 Task: Create a due date automation trigger when advanced on, on the tuesday after a card is due add content with a name containing resume at 11:00 AM.
Action: Mouse moved to (1180, 89)
Screenshot: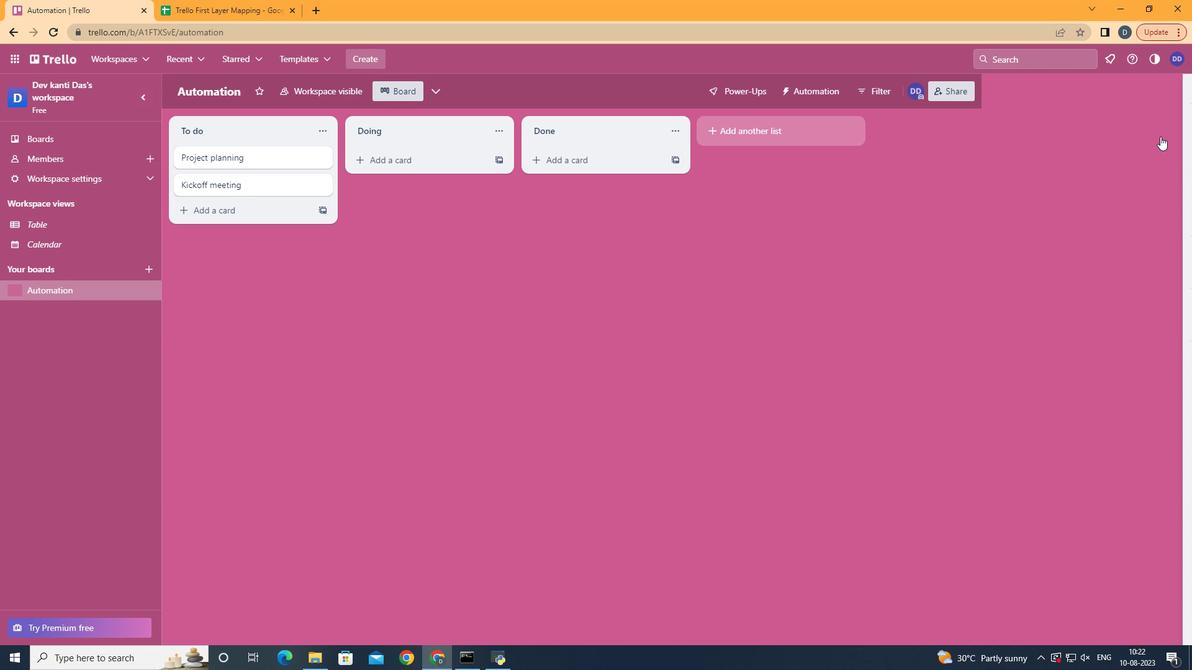 
Action: Mouse pressed left at (1180, 89)
Screenshot: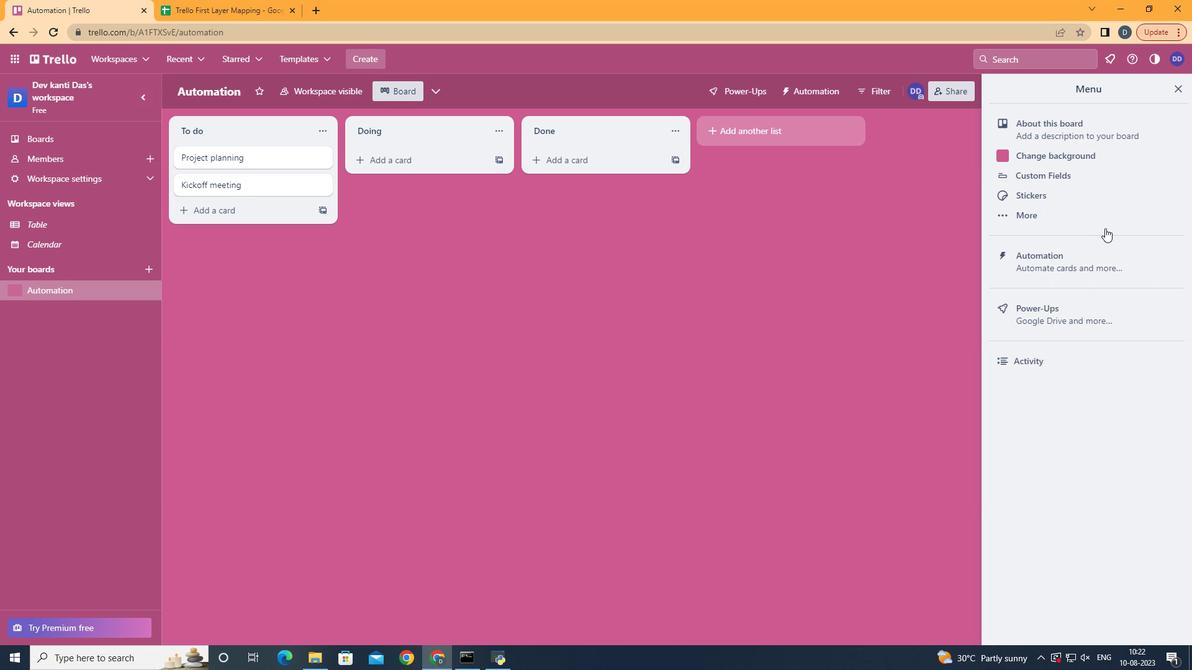 
Action: Mouse moved to (1067, 272)
Screenshot: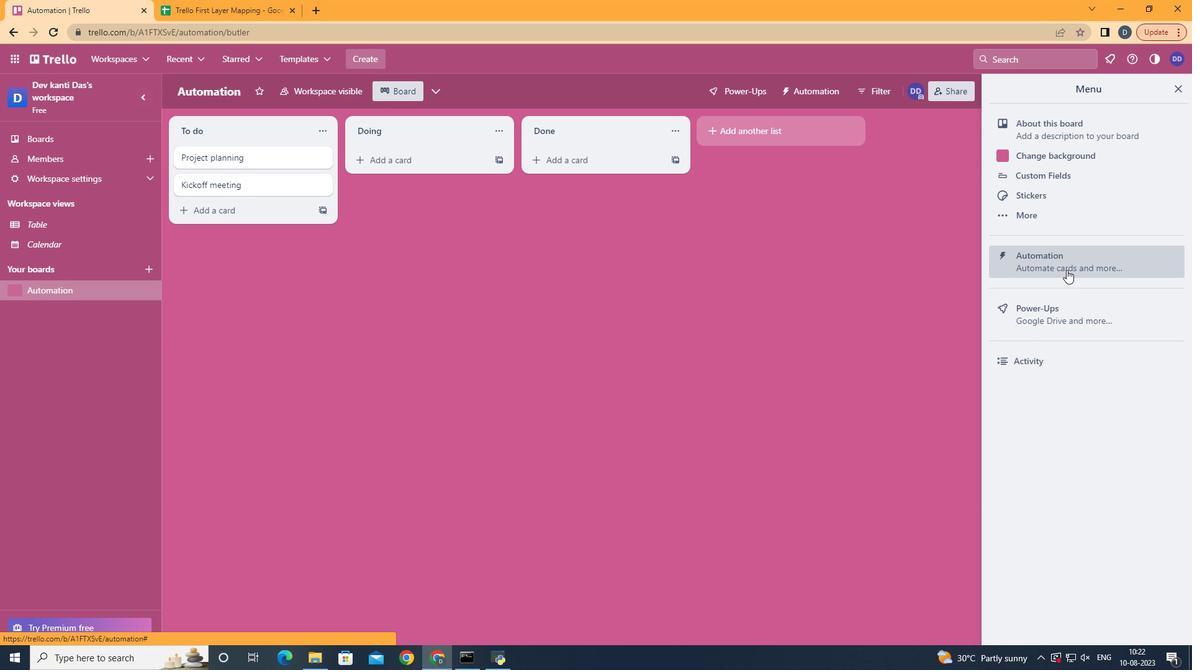 
Action: Mouse pressed left at (1067, 272)
Screenshot: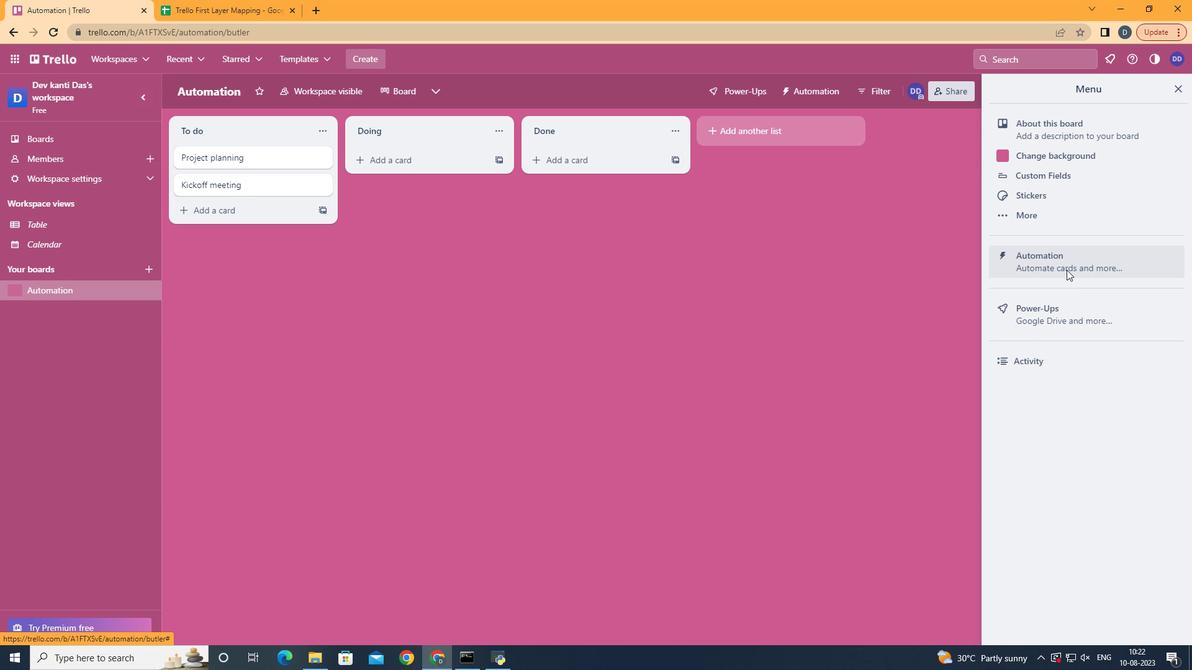 
Action: Mouse moved to (224, 252)
Screenshot: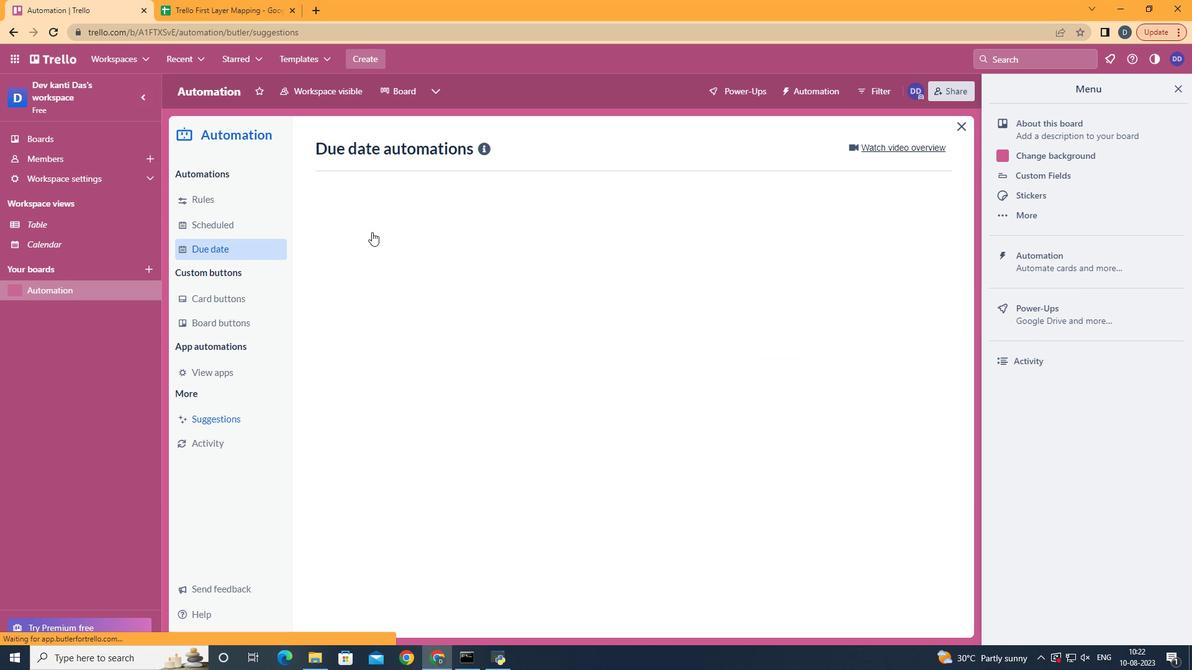 
Action: Mouse pressed left at (224, 252)
Screenshot: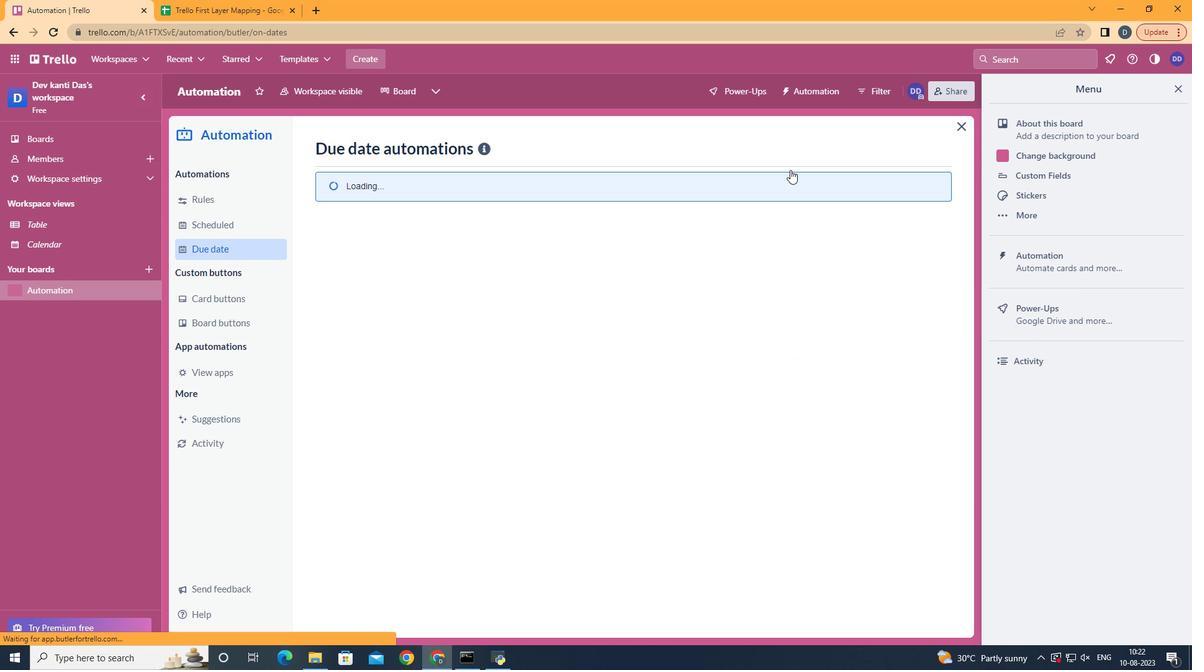
Action: Mouse moved to (887, 149)
Screenshot: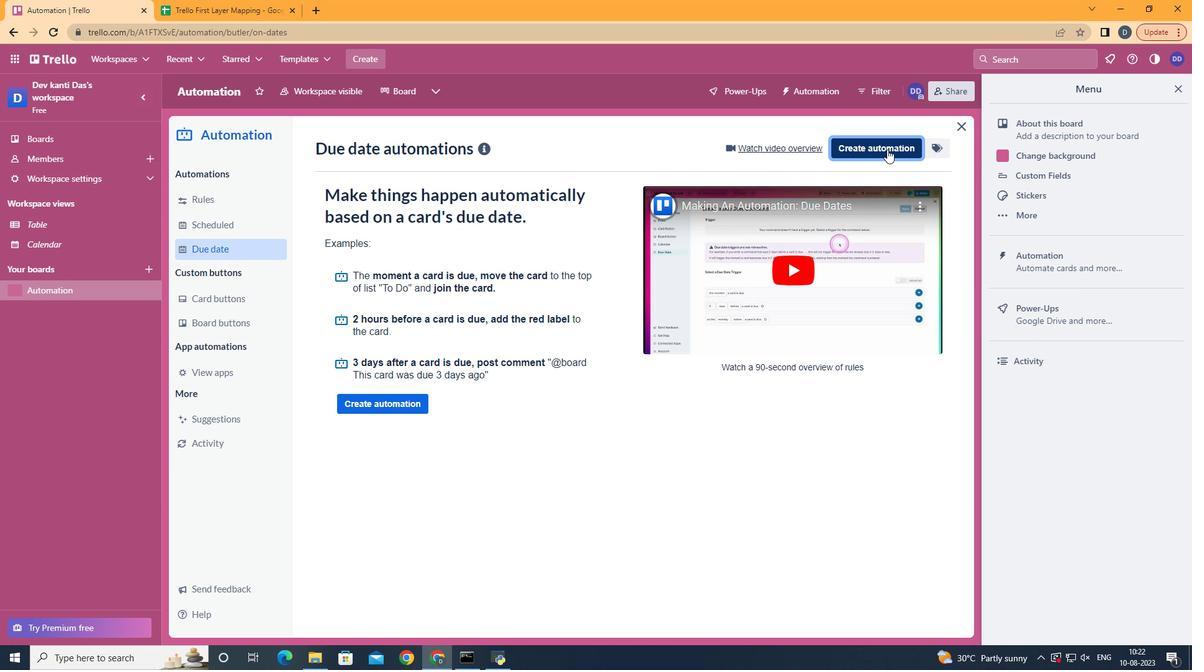 
Action: Mouse pressed left at (887, 149)
Screenshot: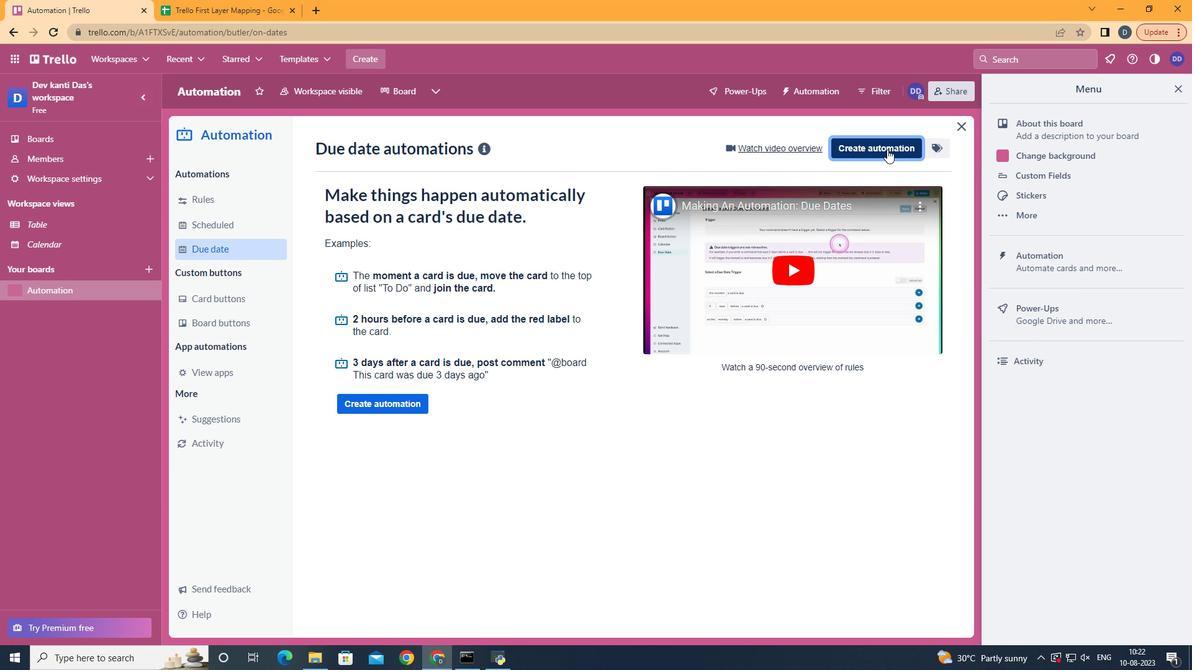 
Action: Mouse moved to (654, 268)
Screenshot: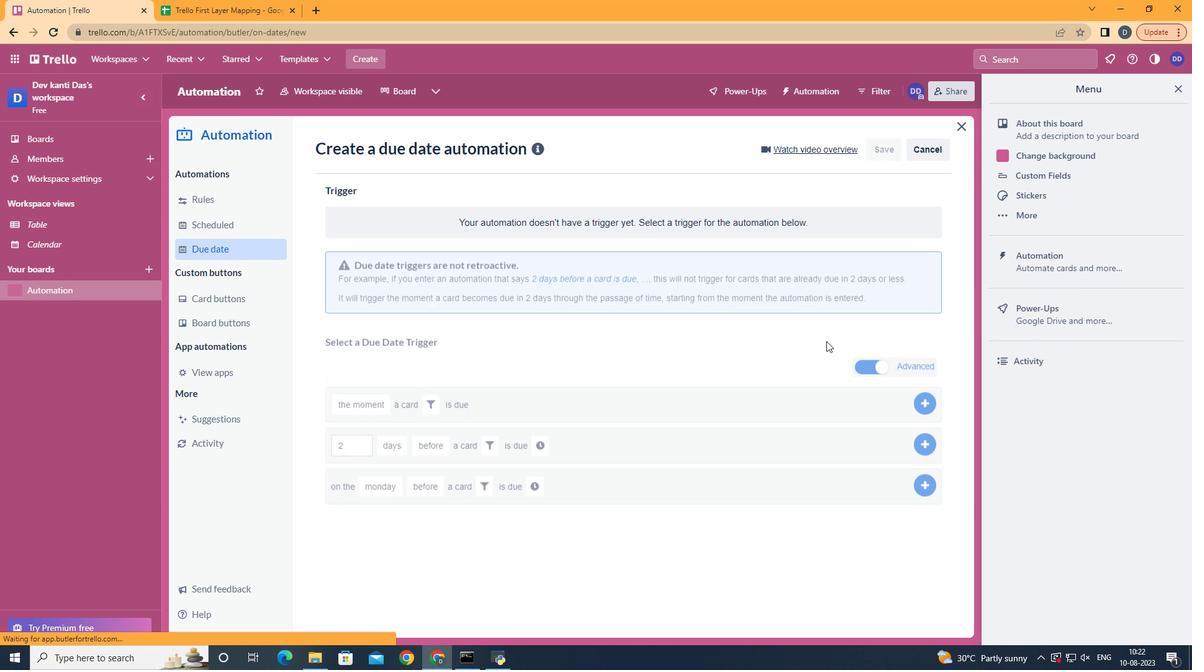 
Action: Mouse pressed left at (654, 268)
Screenshot: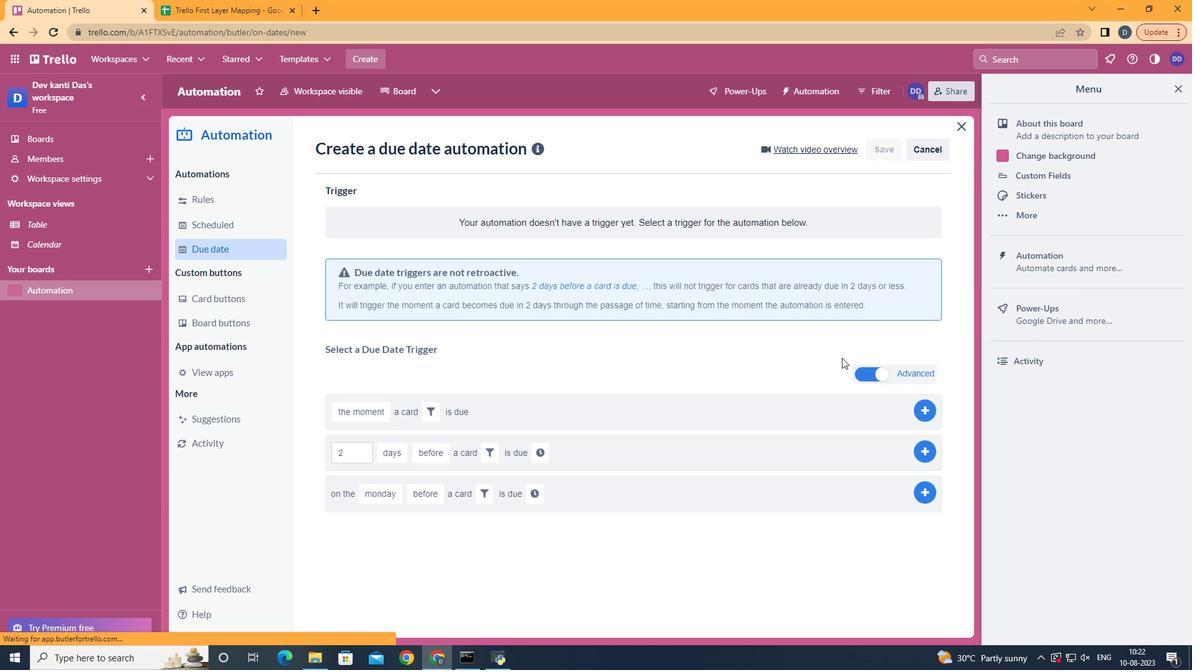 
Action: Mouse moved to (402, 354)
Screenshot: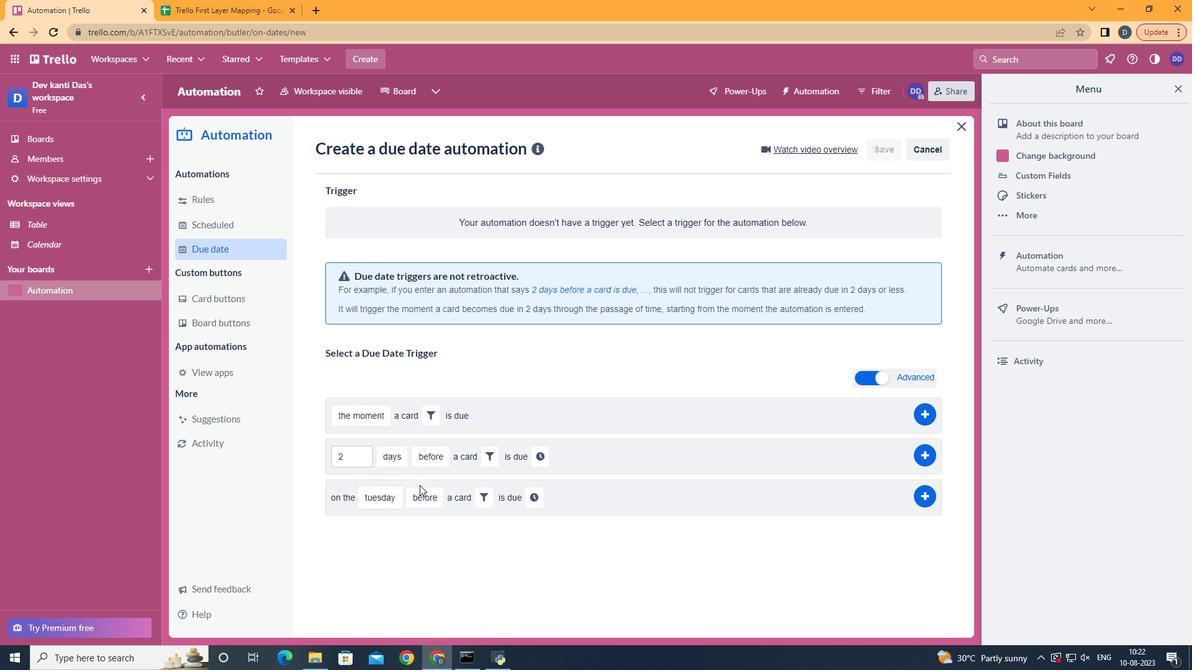 
Action: Mouse pressed left at (402, 354)
Screenshot: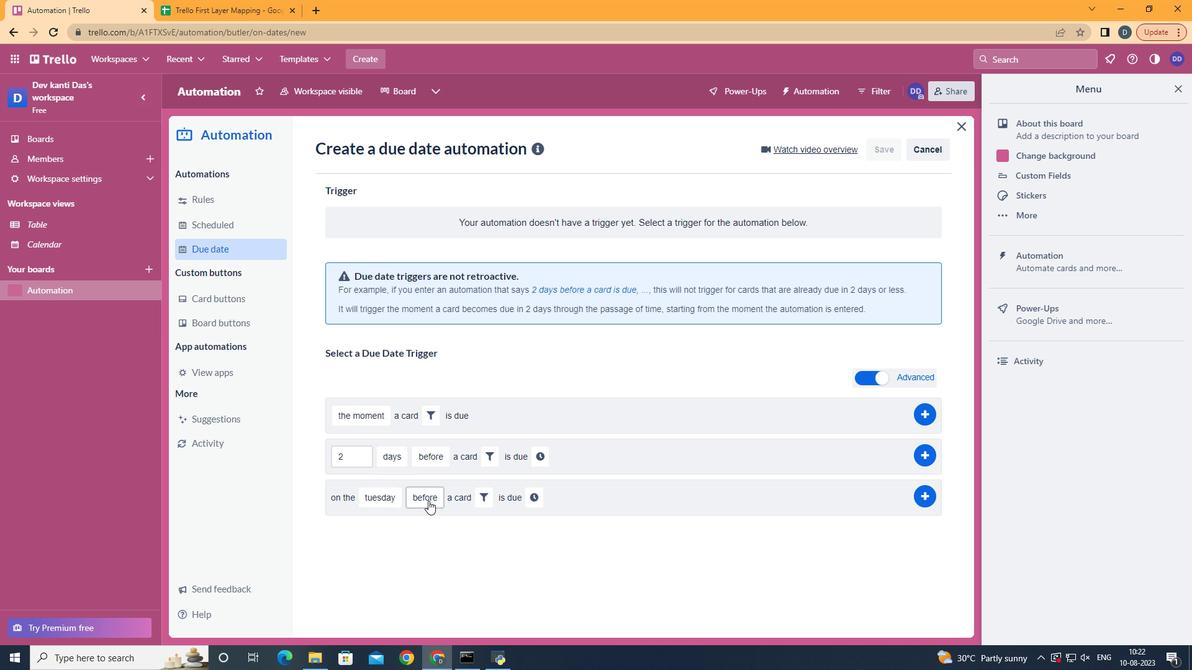 
Action: Mouse moved to (441, 546)
Screenshot: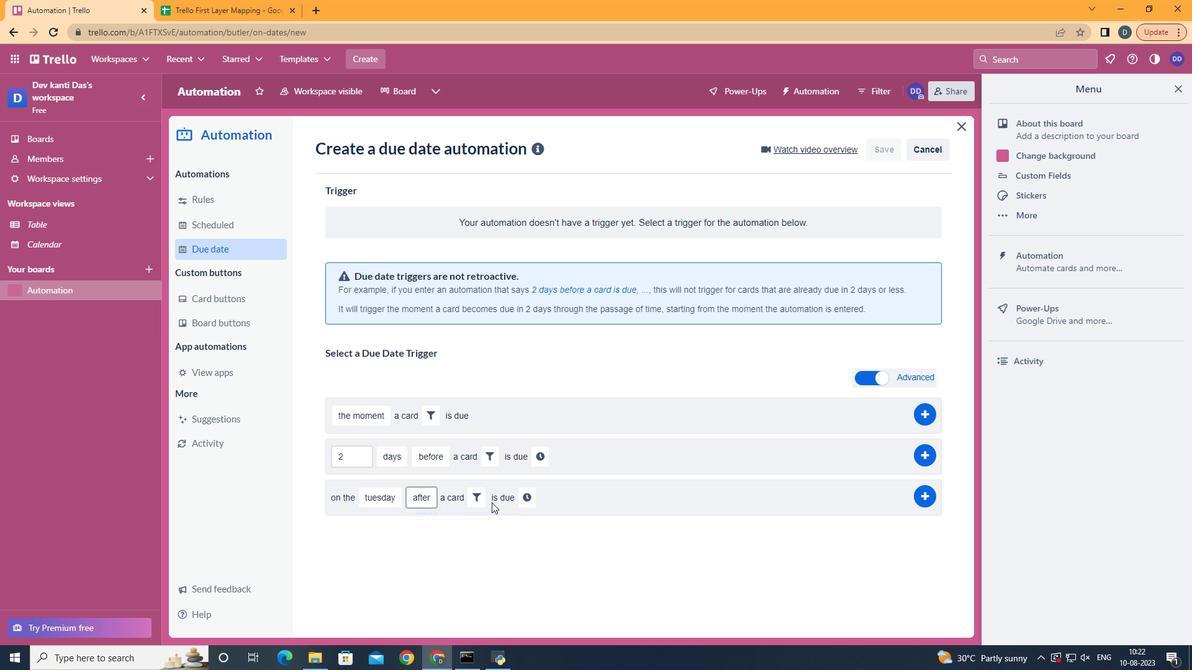 
Action: Mouse pressed left at (441, 546)
Screenshot: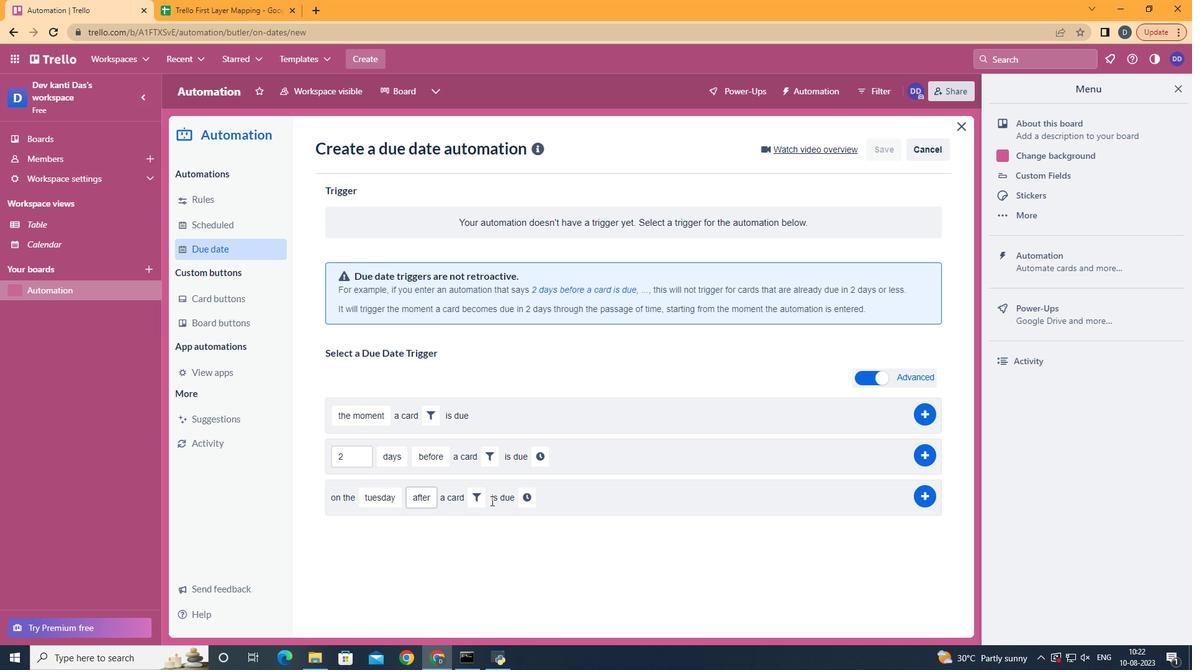 
Action: Mouse moved to (473, 495)
Screenshot: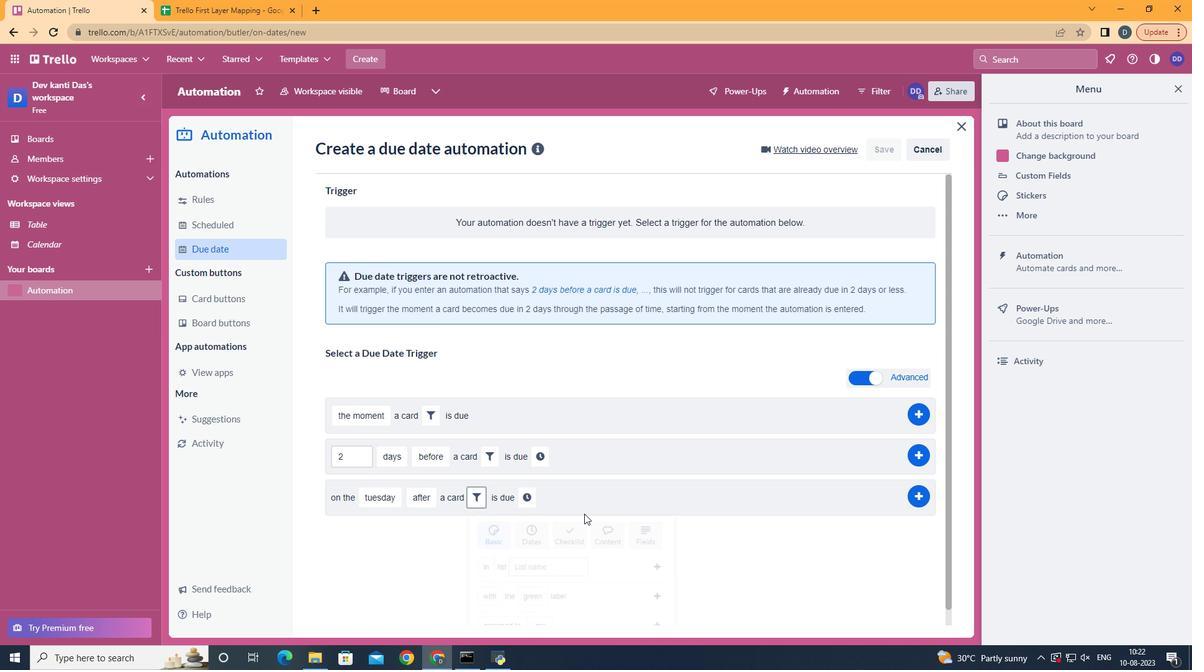 
Action: Mouse pressed left at (473, 495)
Screenshot: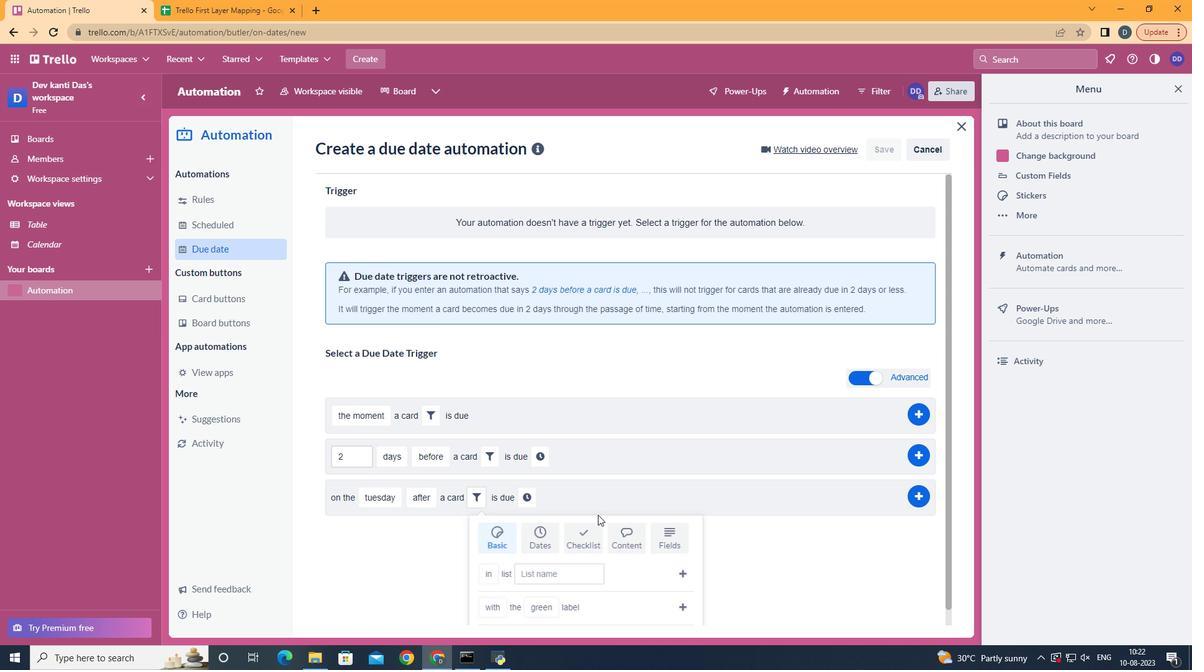 
Action: Mouse moved to (635, 532)
Screenshot: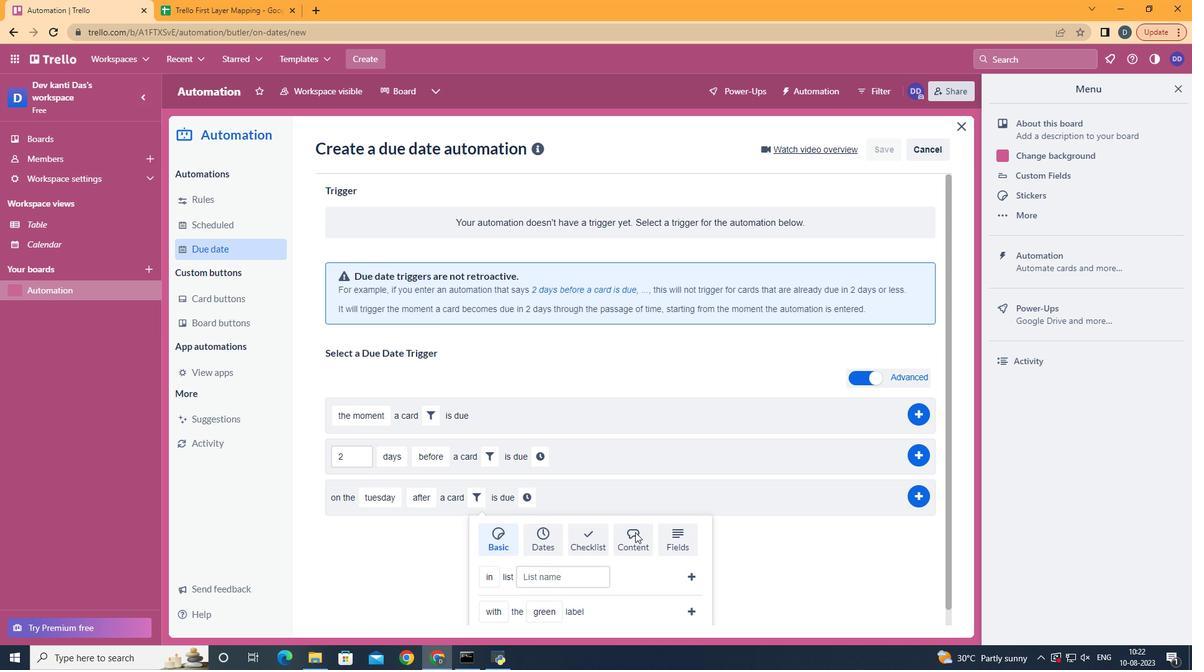 
Action: Mouse pressed left at (635, 532)
Screenshot: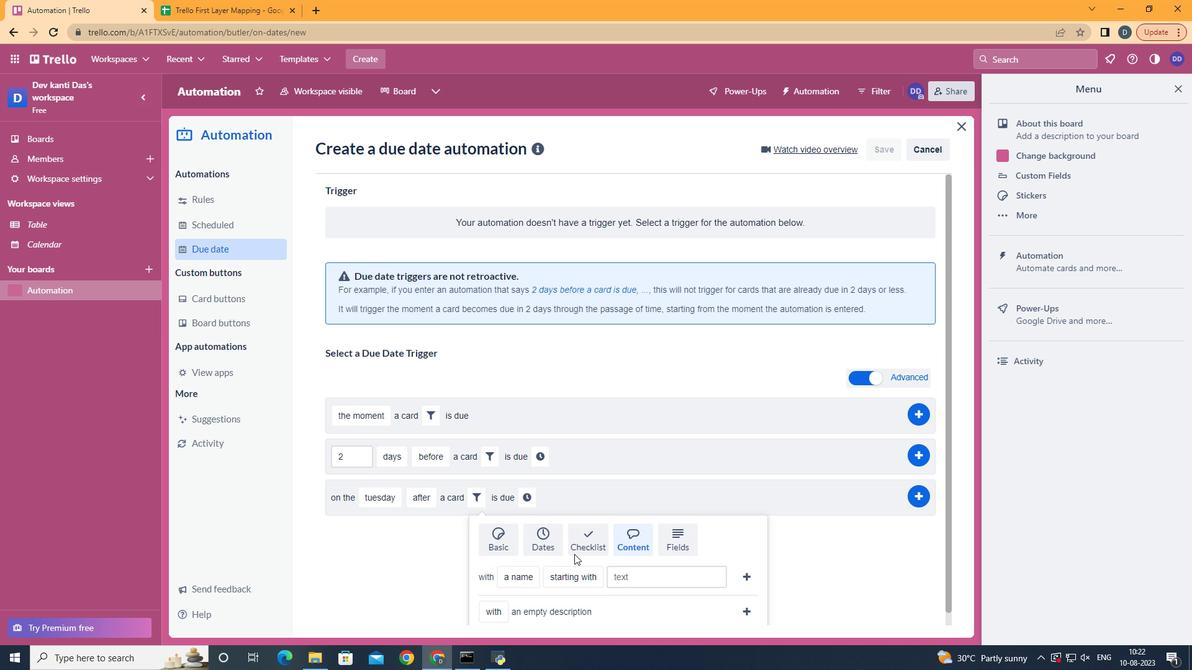 
Action: Mouse moved to (596, 483)
Screenshot: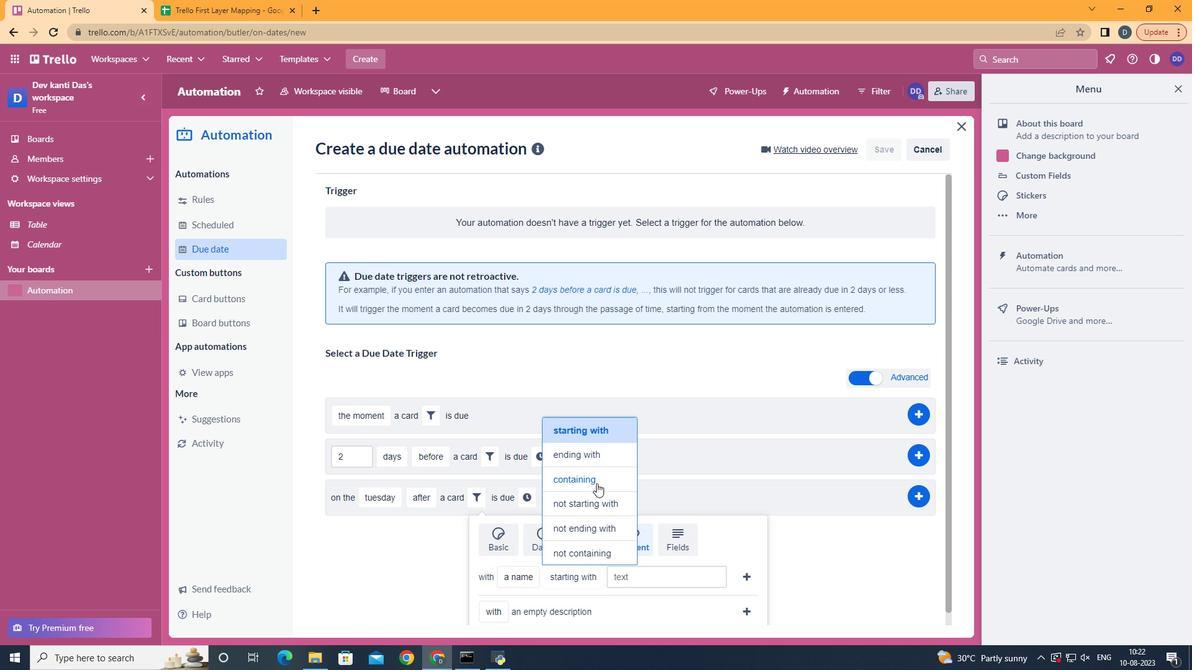 
Action: Mouse pressed left at (596, 483)
Screenshot: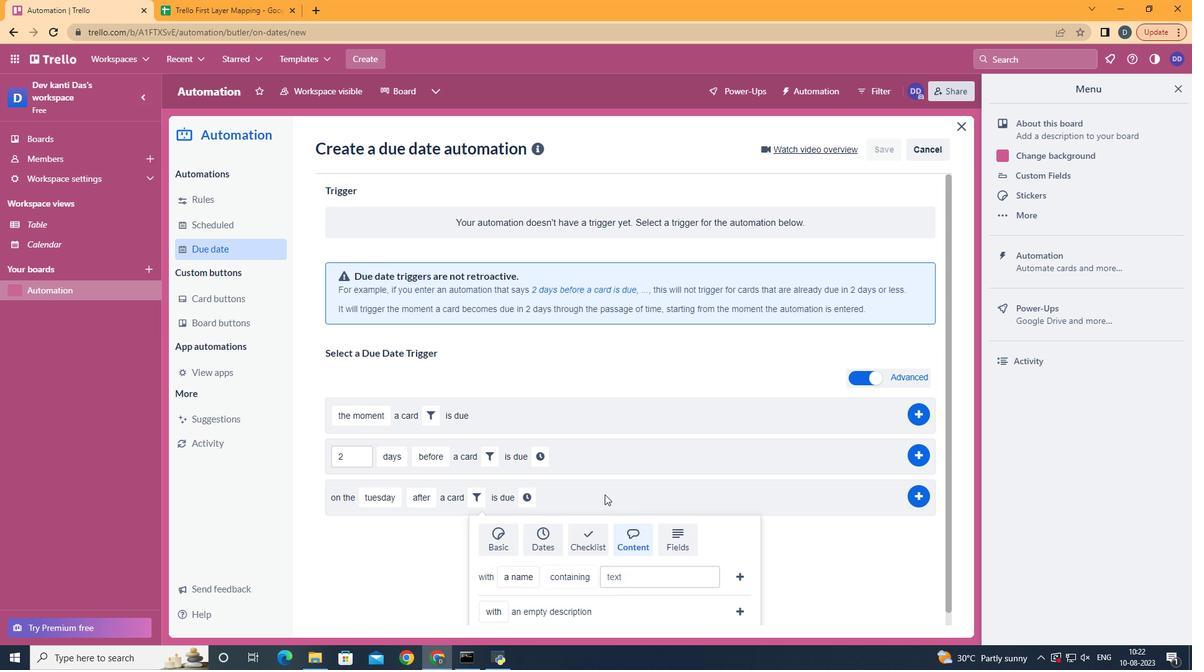 
Action: Mouse moved to (662, 572)
Screenshot: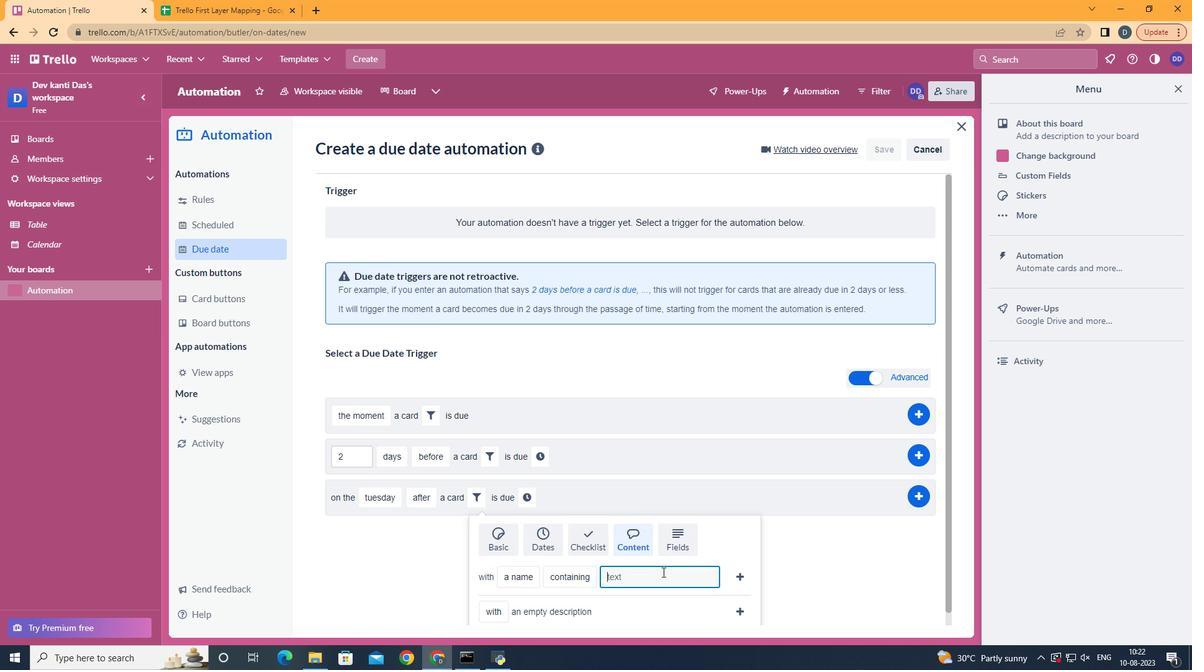 
Action: Mouse pressed left at (662, 572)
Screenshot: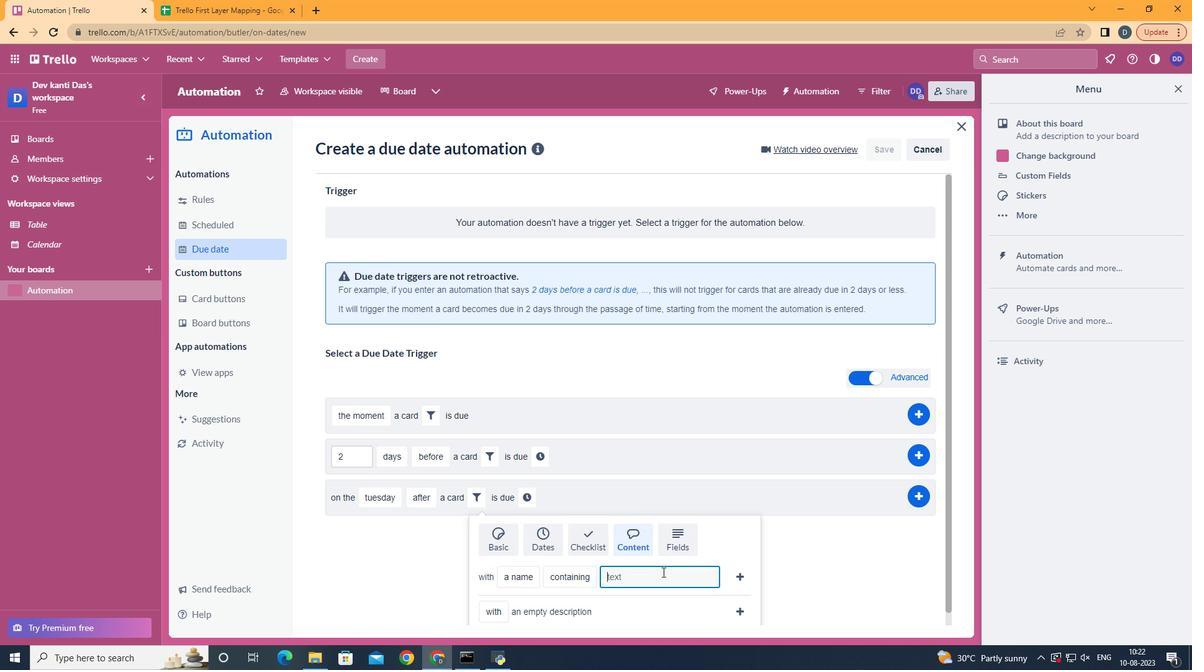 
Action: Key pressed resume
Screenshot: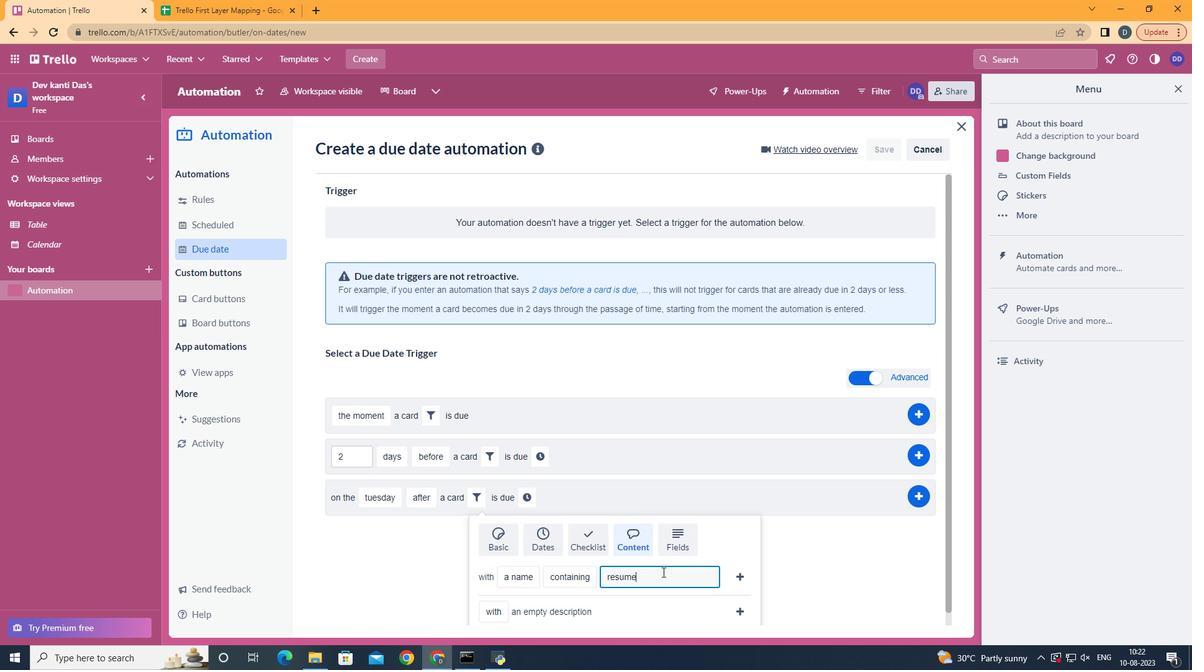 
Action: Mouse moved to (737, 577)
Screenshot: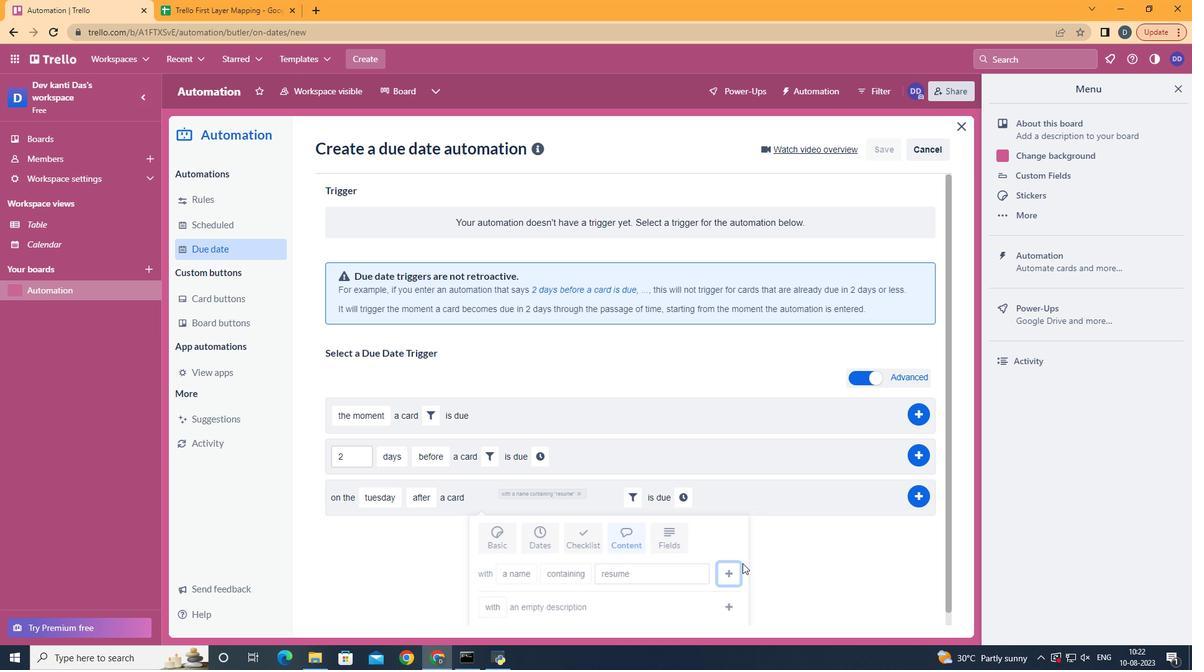 
Action: Mouse pressed left at (737, 577)
Screenshot: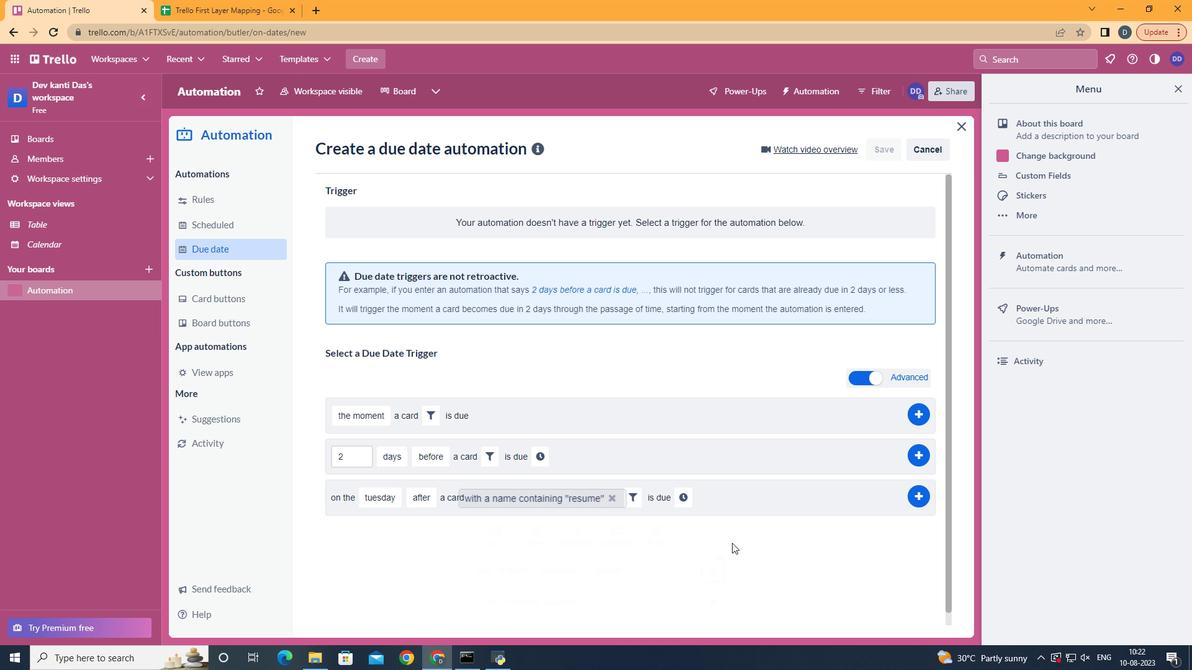 
Action: Mouse moved to (687, 496)
Screenshot: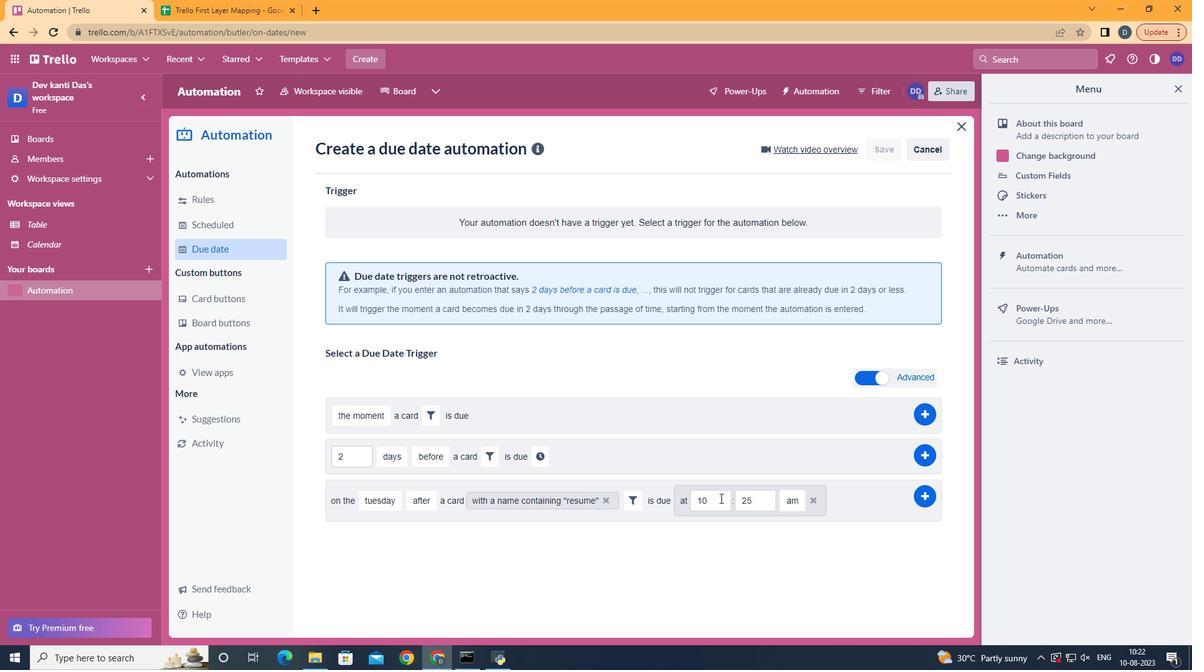 
Action: Mouse pressed left at (687, 496)
Screenshot: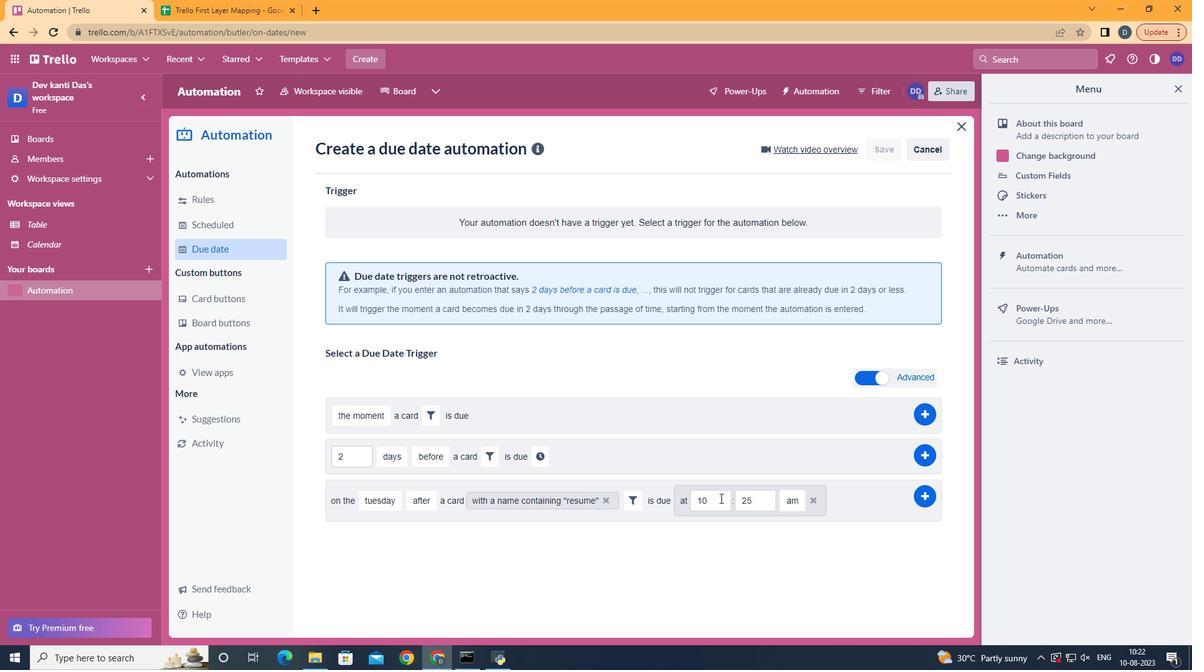 
Action: Mouse moved to (720, 498)
Screenshot: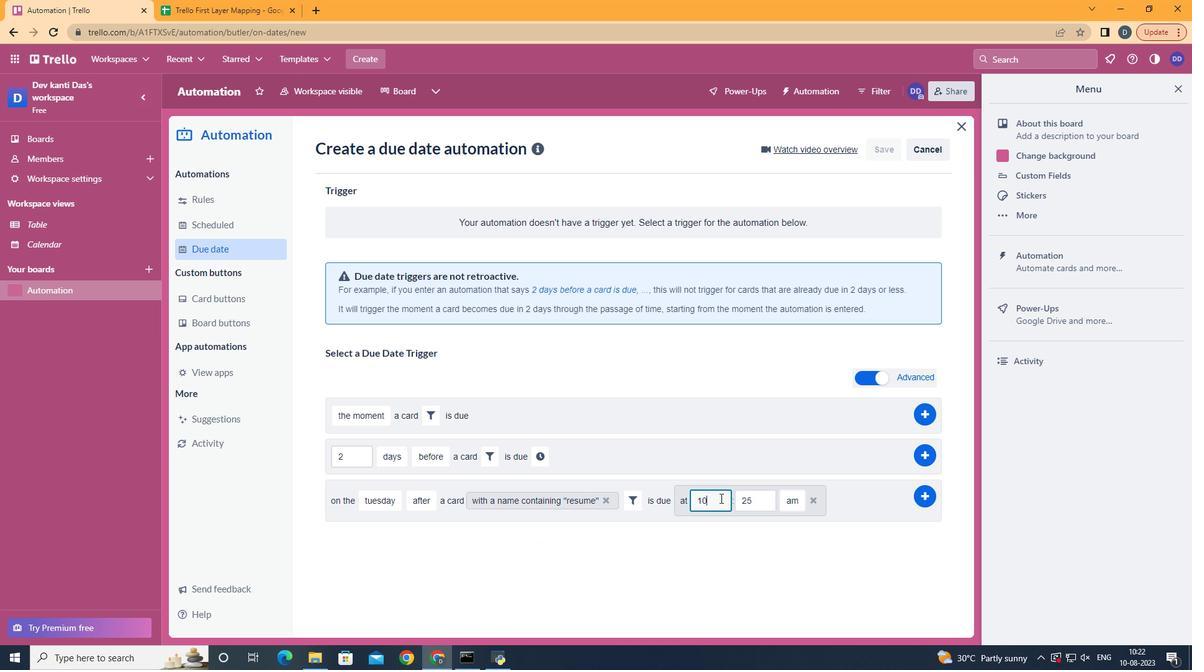 
Action: Mouse pressed left at (720, 498)
Screenshot: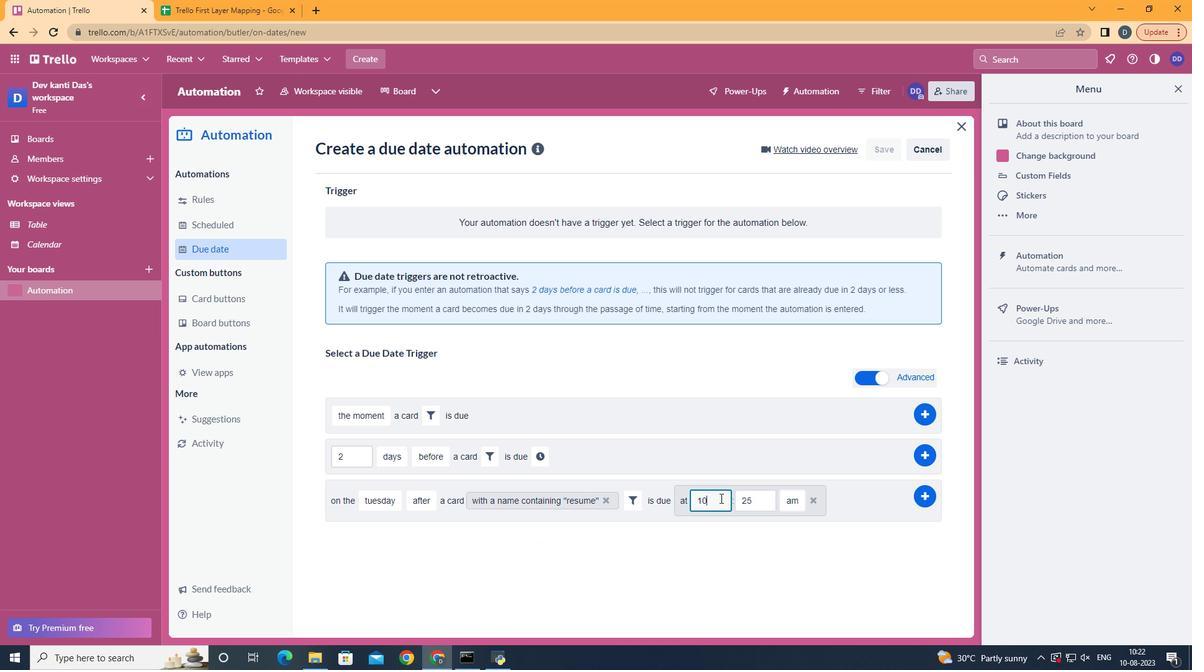 
Action: Key pressed <Key.backspace>1
Screenshot: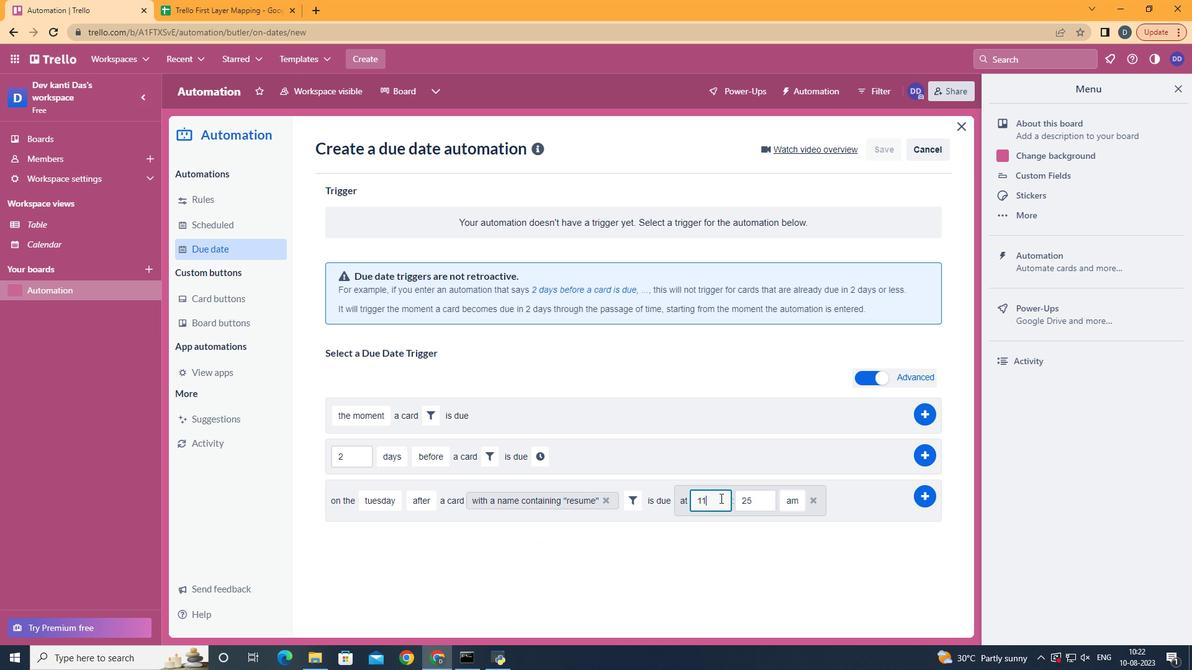 
Action: Mouse moved to (753, 504)
Screenshot: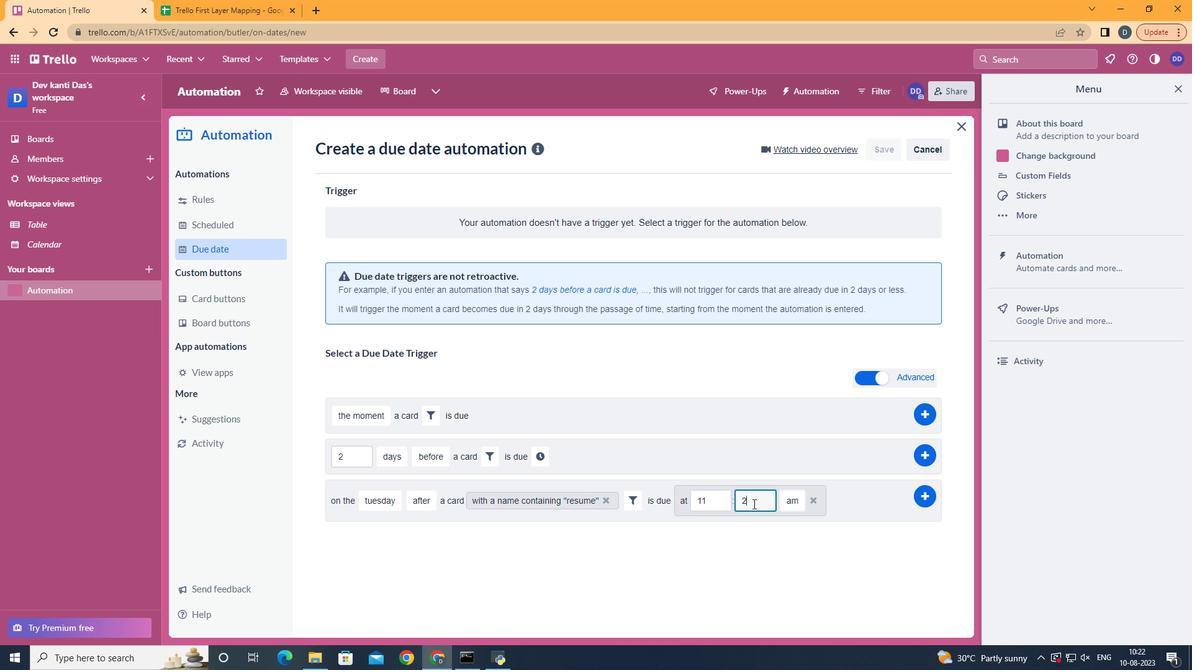 
Action: Mouse pressed left at (753, 504)
Screenshot: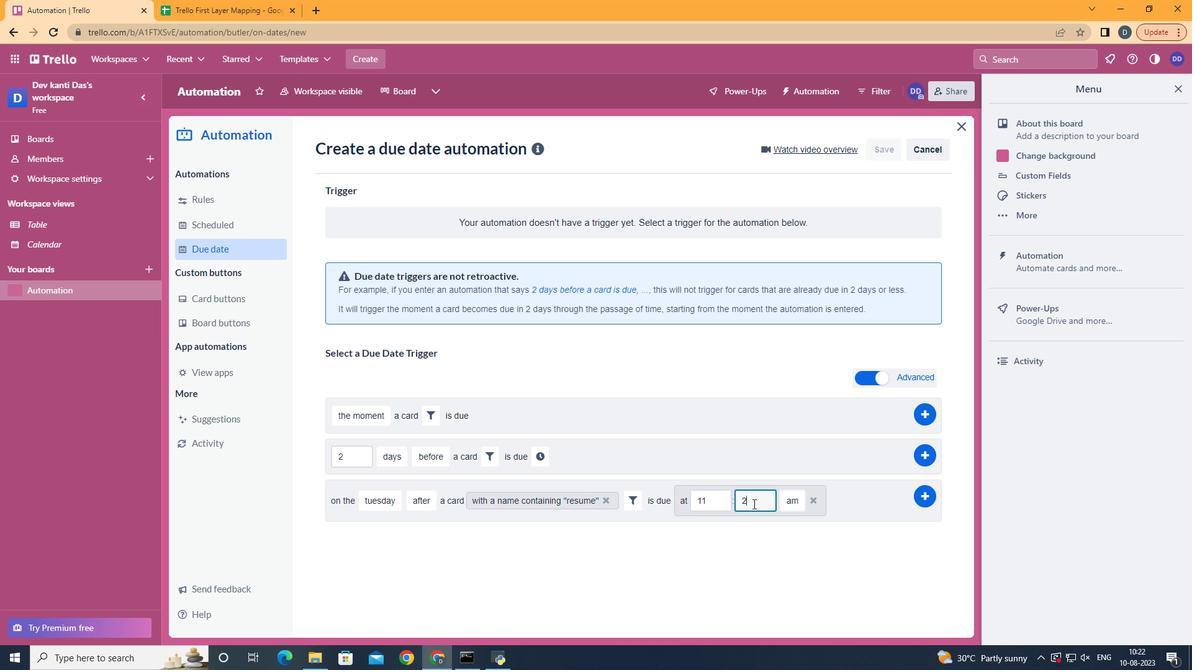 
Action: Key pressed <Key.backspace><Key.backspace>00
Screenshot: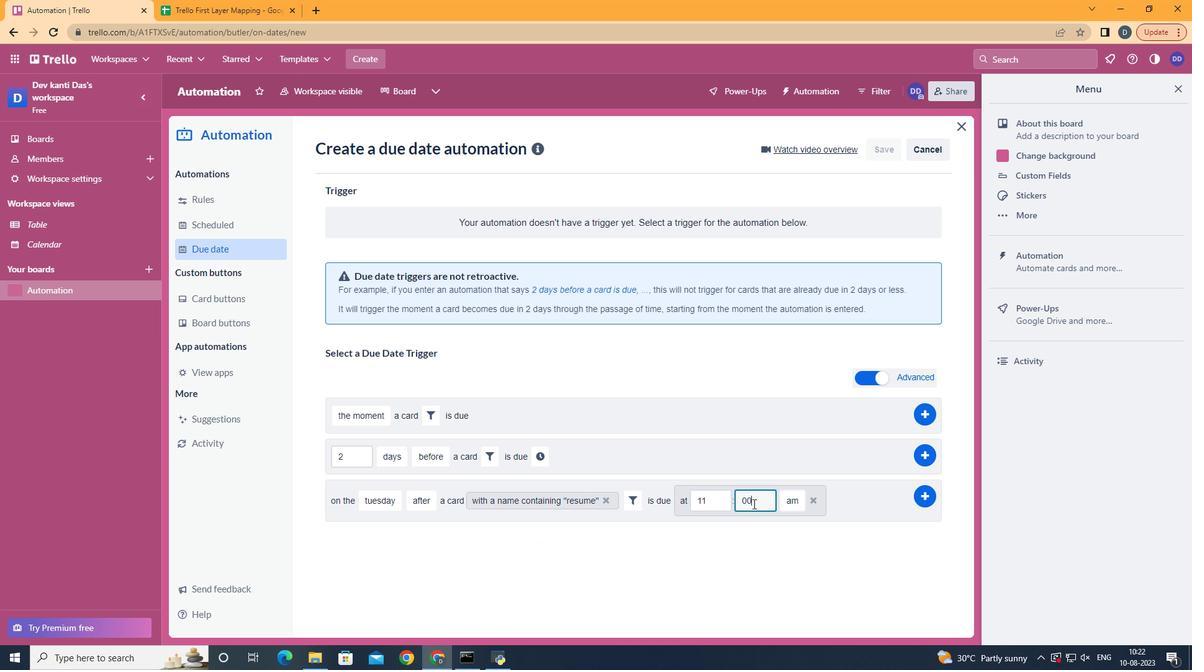 
Action: Mouse moved to (932, 498)
Screenshot: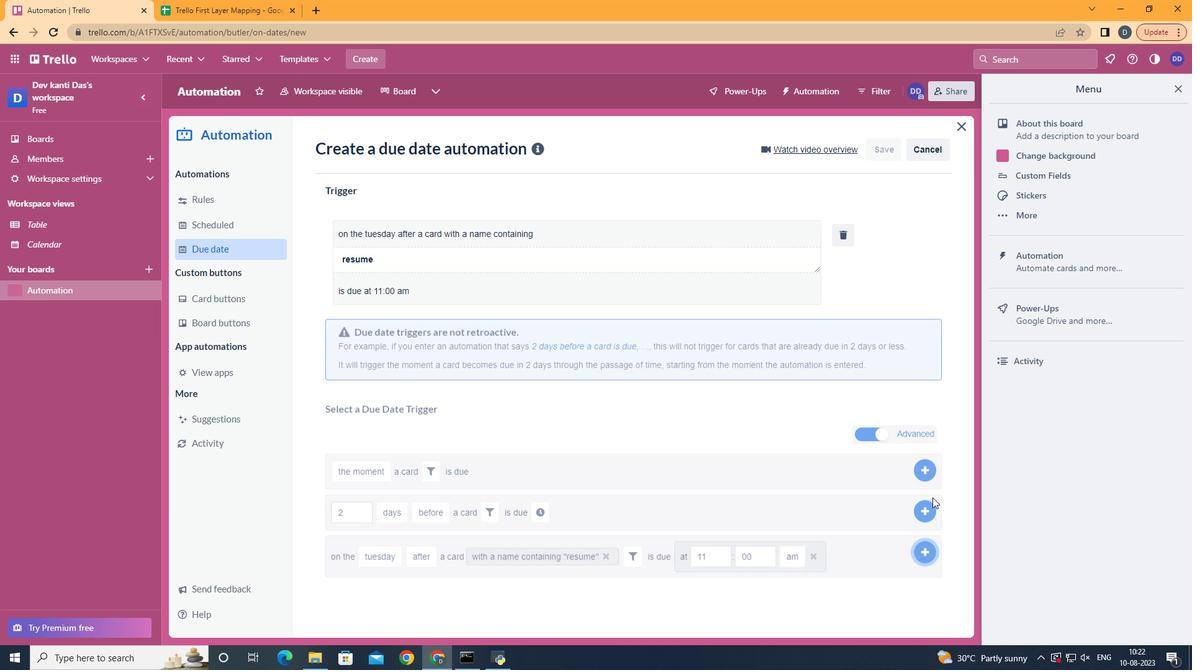 
Action: Mouse pressed left at (932, 498)
Screenshot: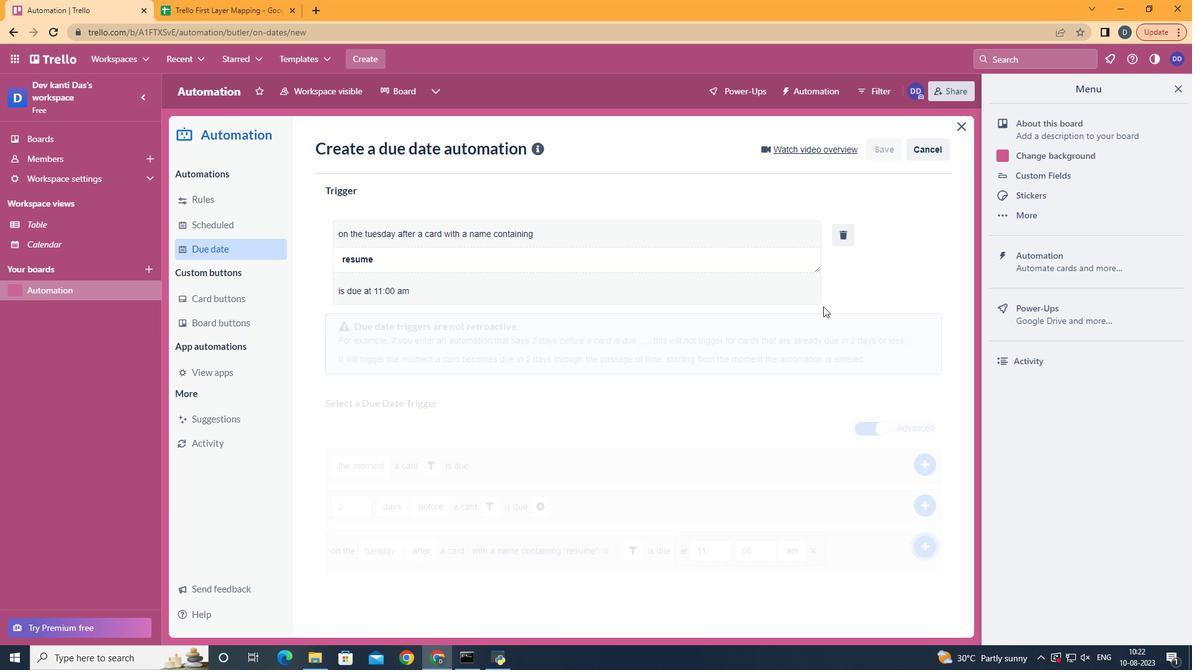 
Action: Mouse moved to (655, 336)
Screenshot: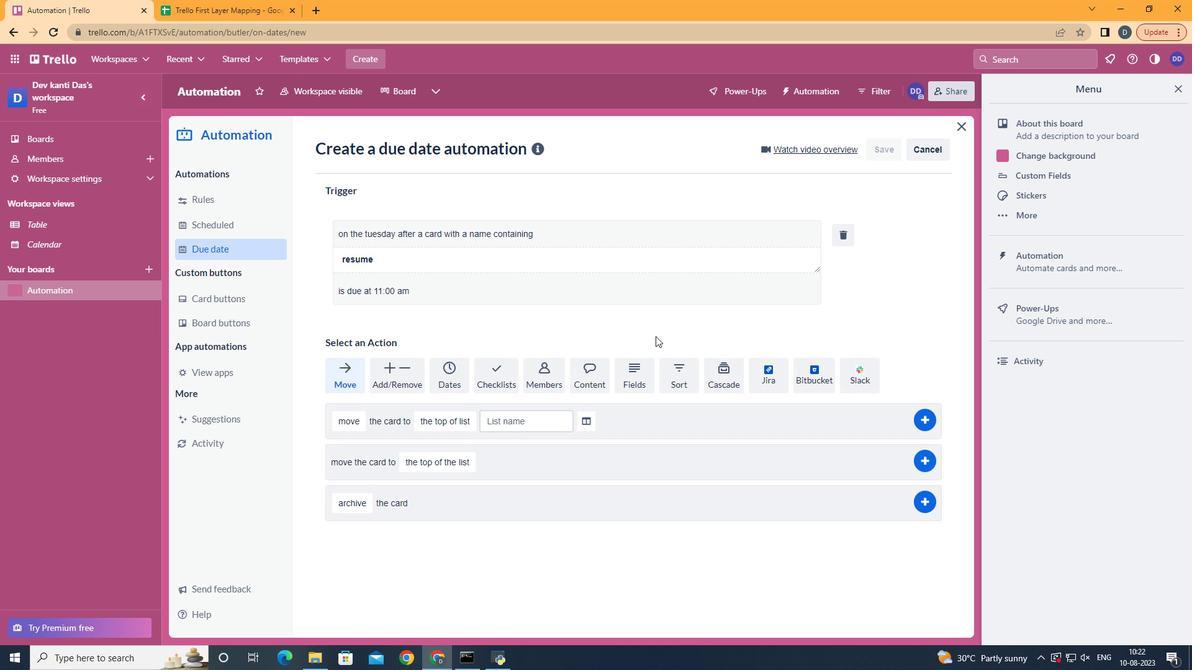 
